 Task: Search Multisource reports in Sales Navigator
Action: Mouse moved to (683, 582)
Screenshot: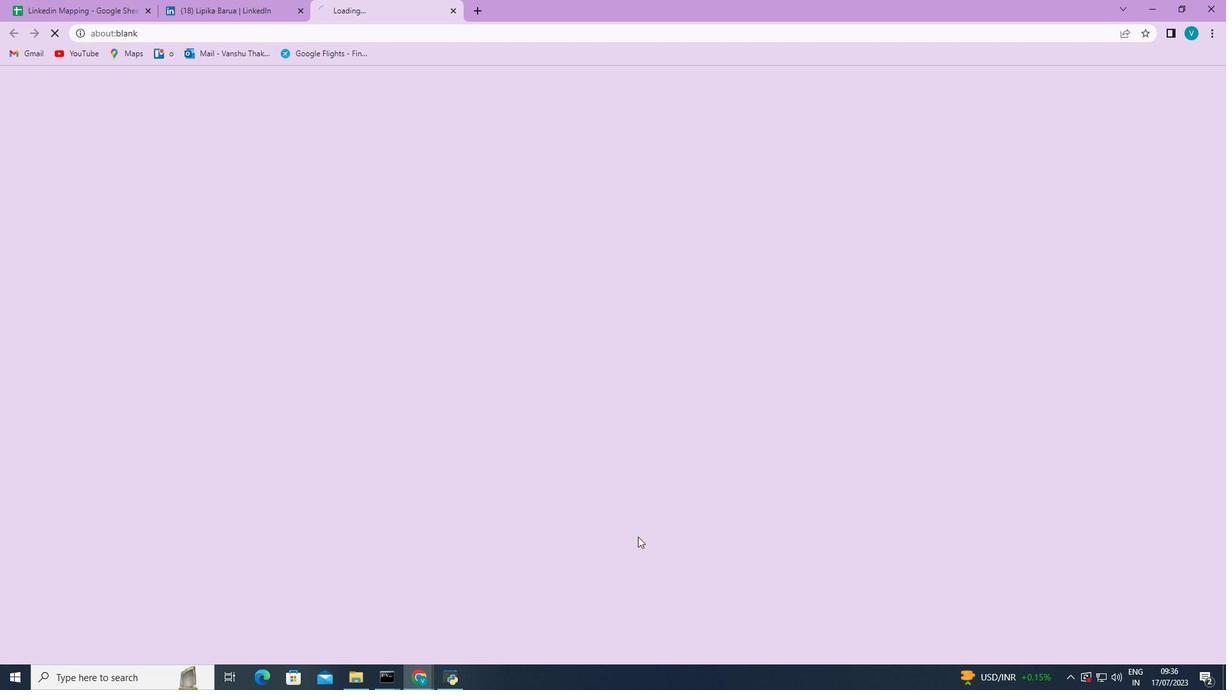 
Action: Mouse pressed left at (683, 582)
Screenshot: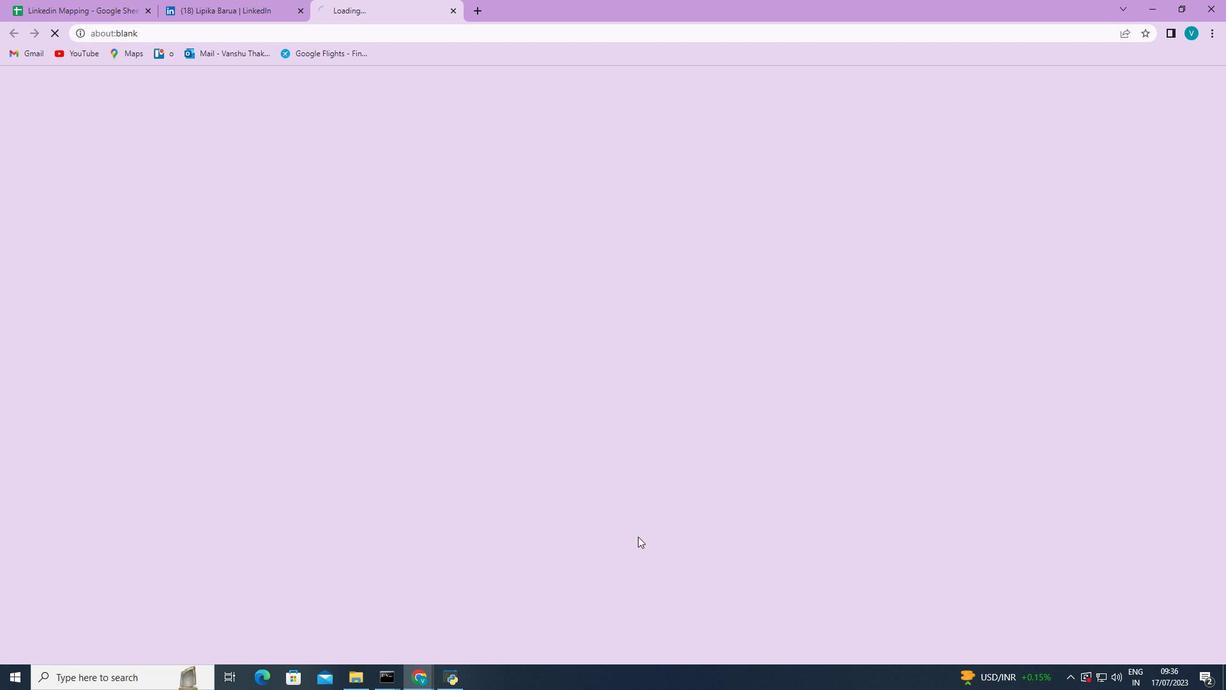 
Action: Mouse moved to (351, 256)
Screenshot: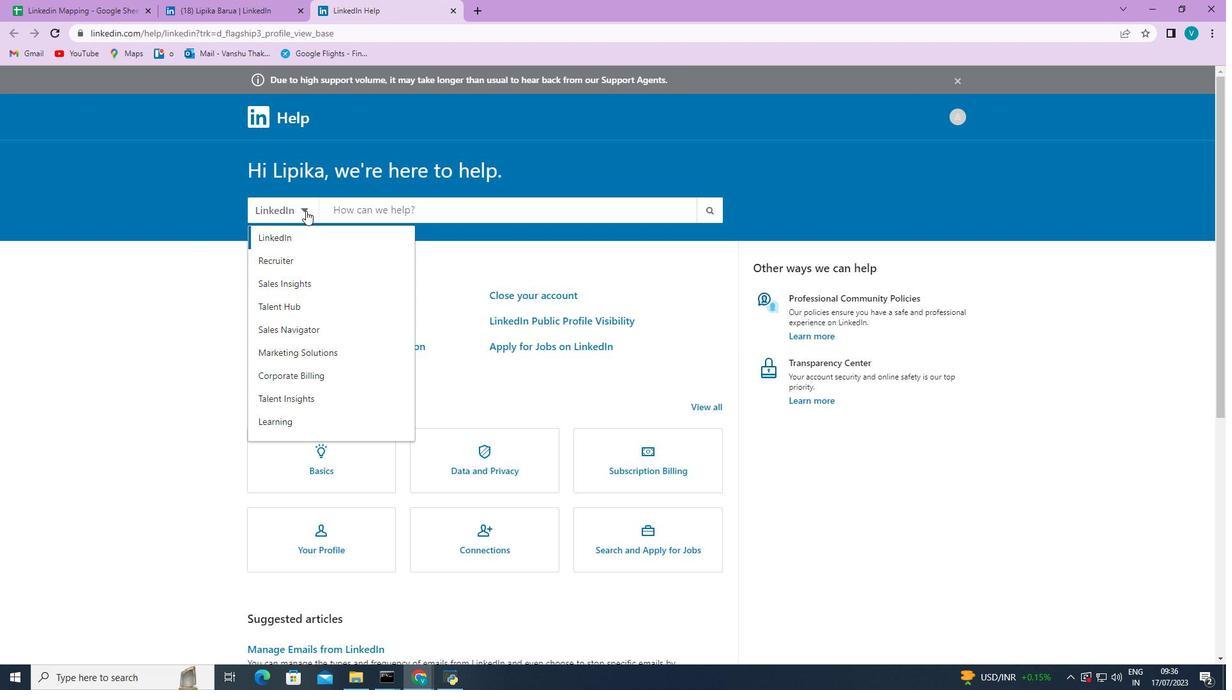 
Action: Mouse pressed left at (351, 256)
Screenshot: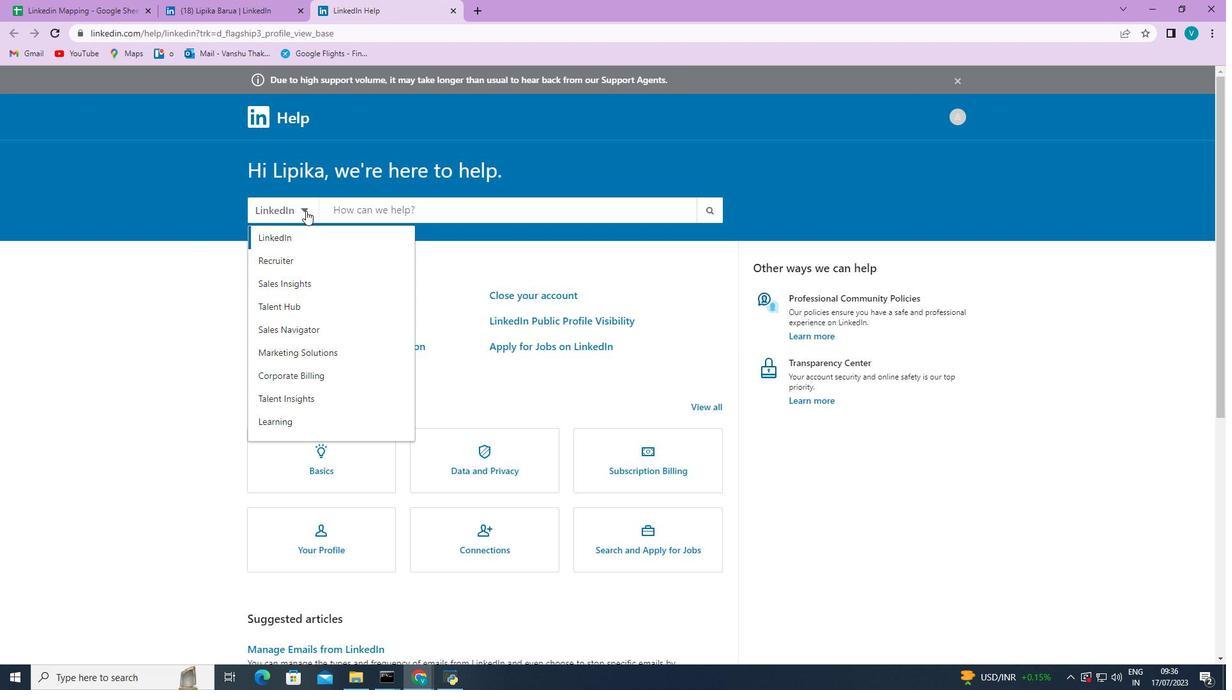 
Action: Mouse moved to (350, 371)
Screenshot: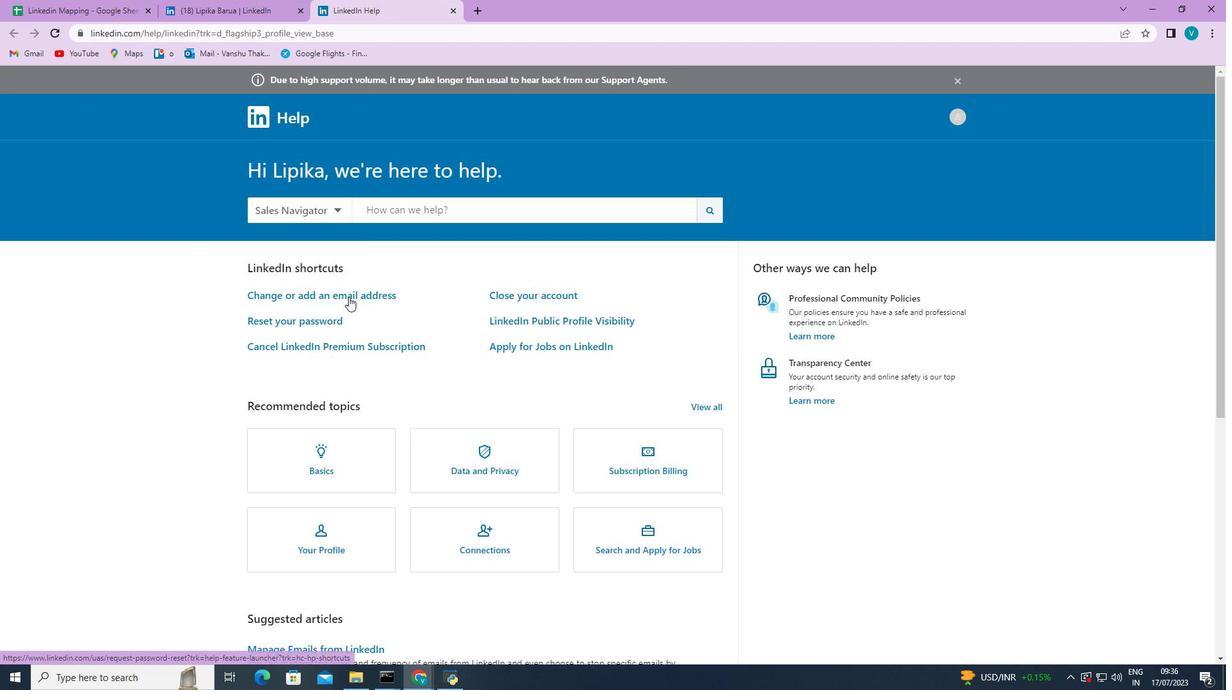 
Action: Mouse pressed left at (350, 371)
Screenshot: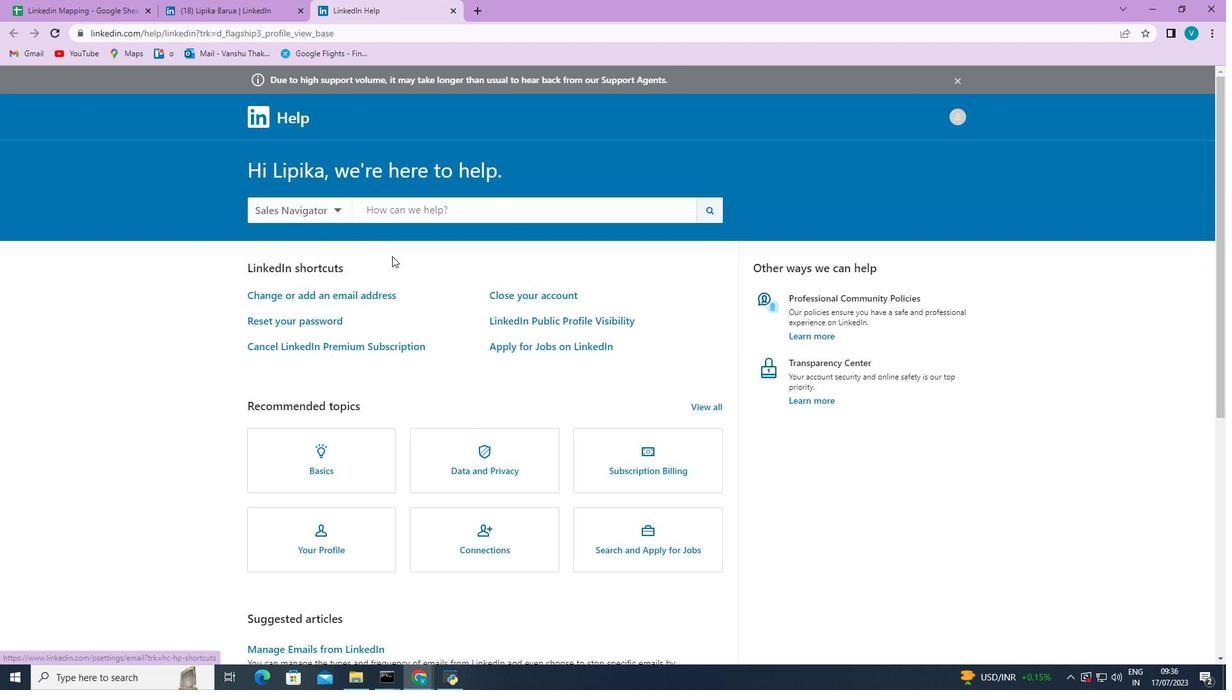 
Action: Mouse moved to (482, 255)
Screenshot: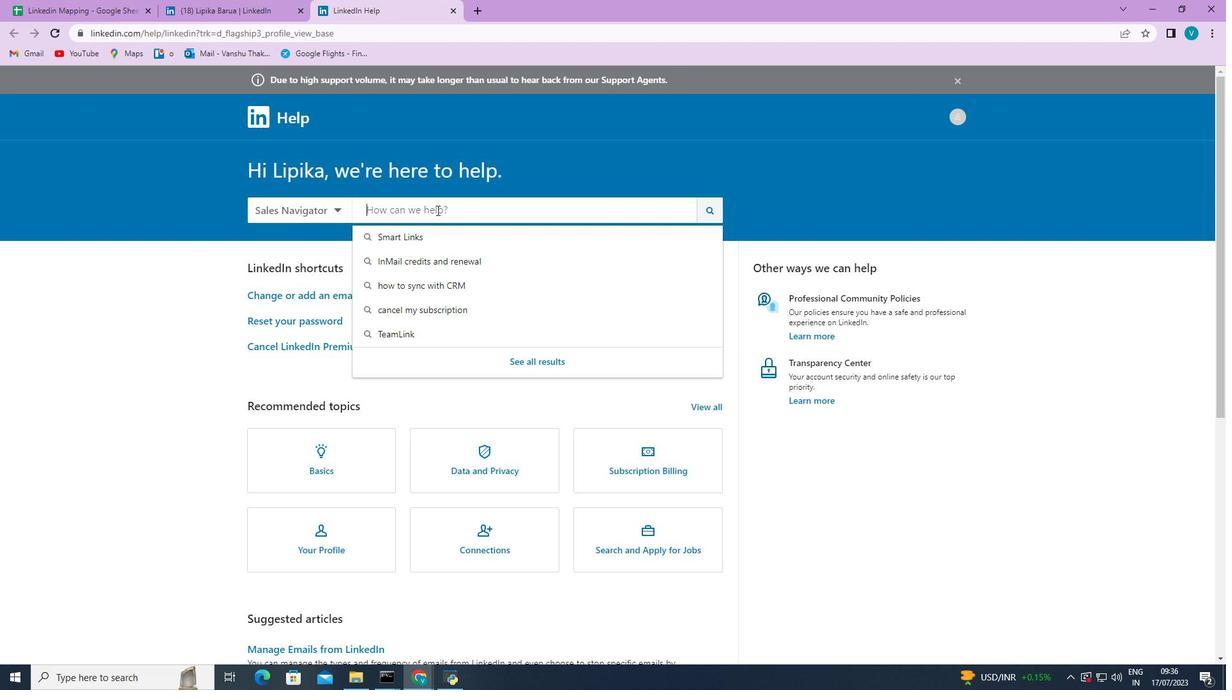 
Action: Mouse pressed left at (482, 255)
Screenshot: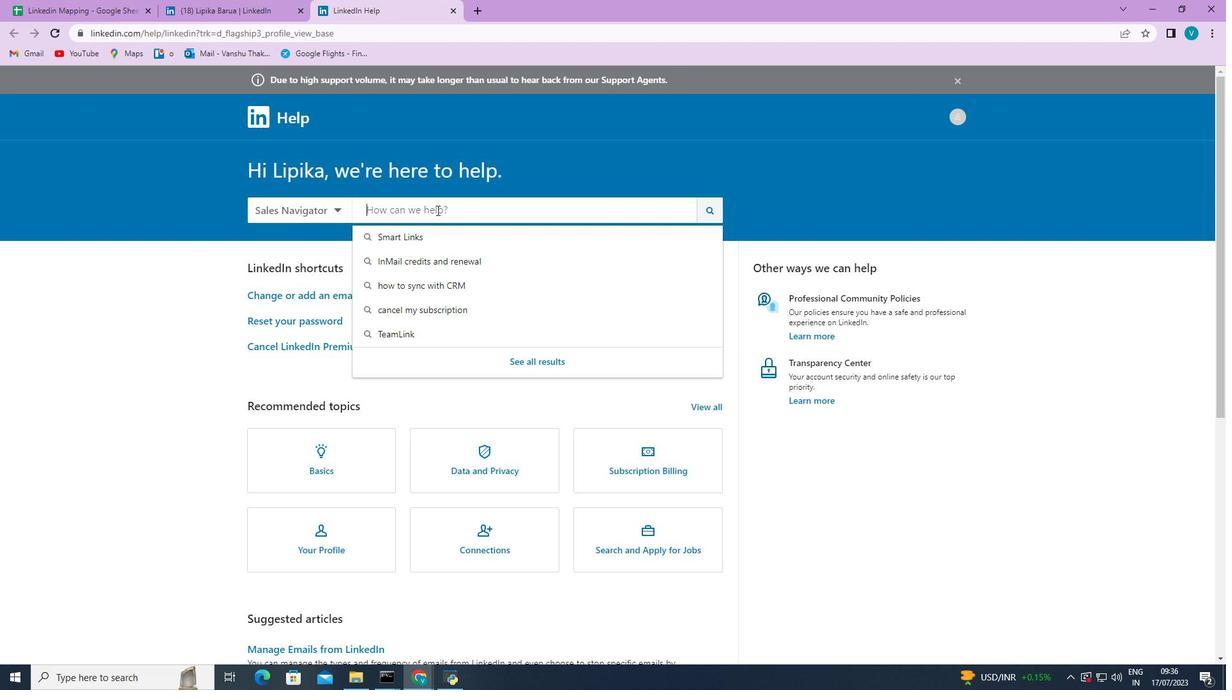 
Action: Key pressed multi<Key.space>source<Key.space>reports<Key.enter>
Screenshot: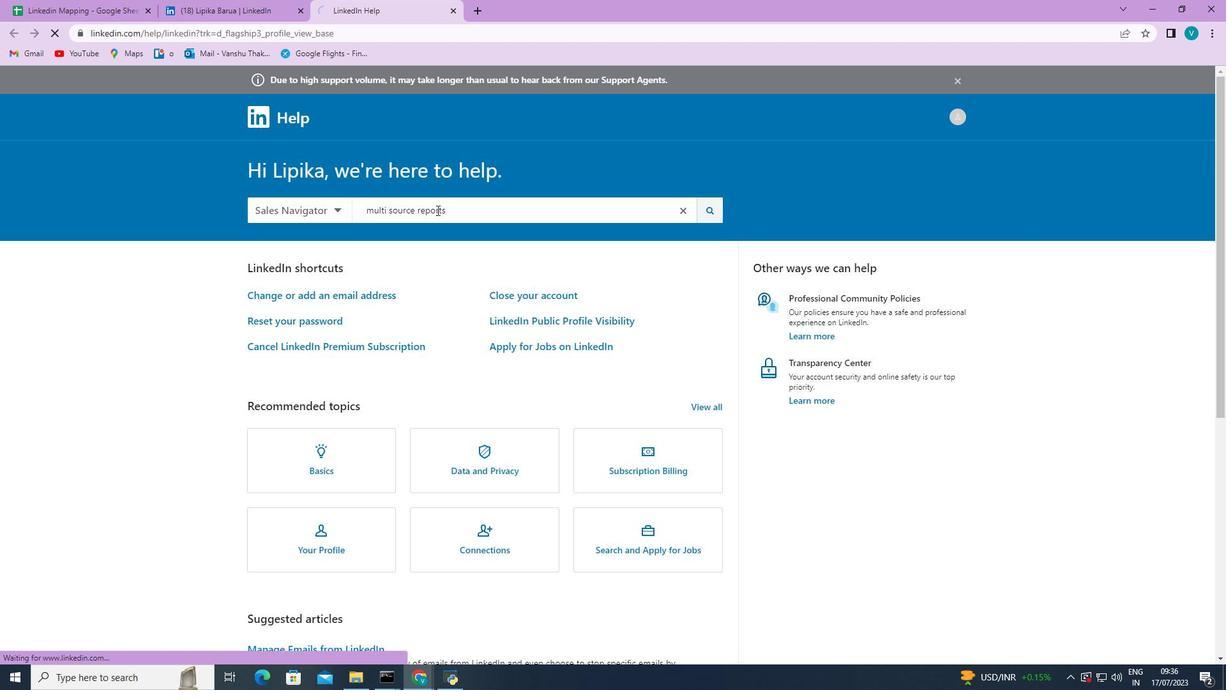 
Action: Mouse moved to (887, 286)
Screenshot: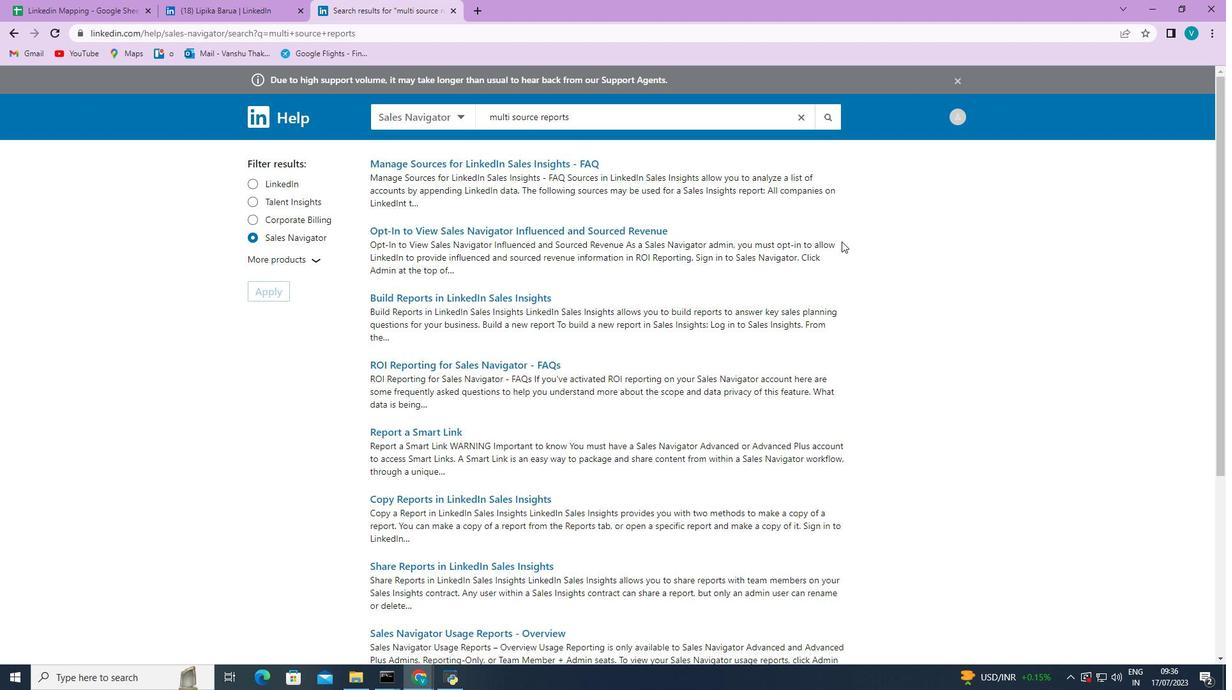
Action: Mouse scrolled (887, 286) with delta (0, 0)
Screenshot: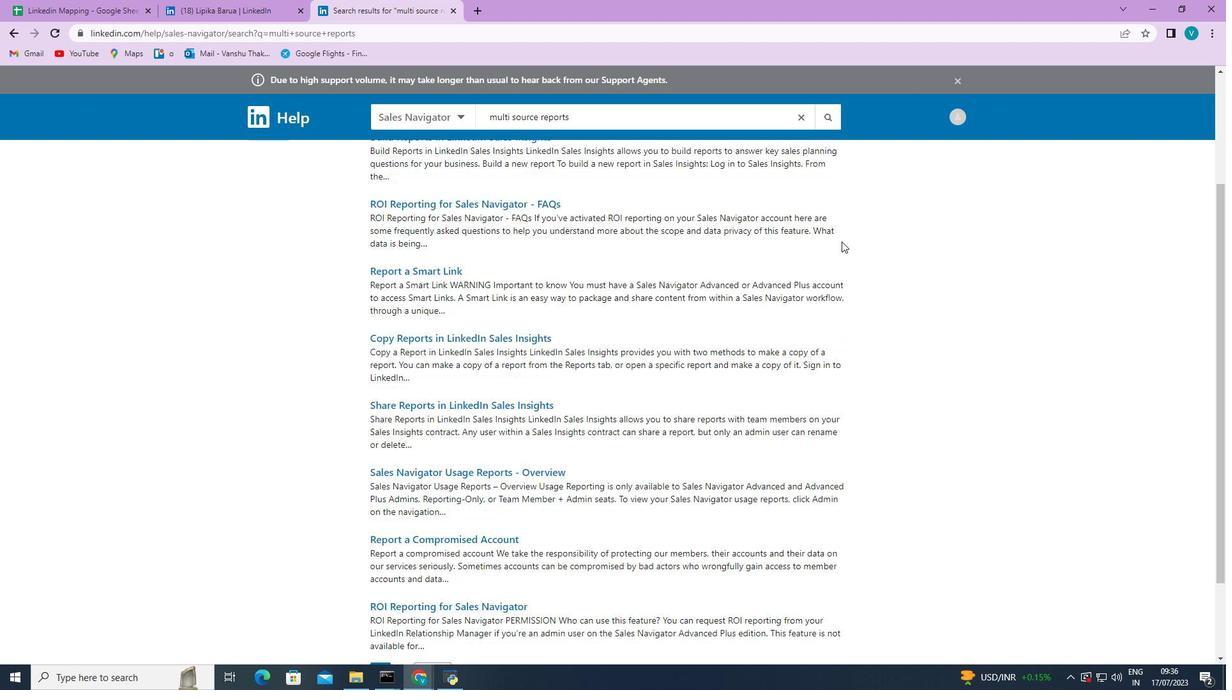 
Action: Mouse scrolled (887, 286) with delta (0, 0)
Screenshot: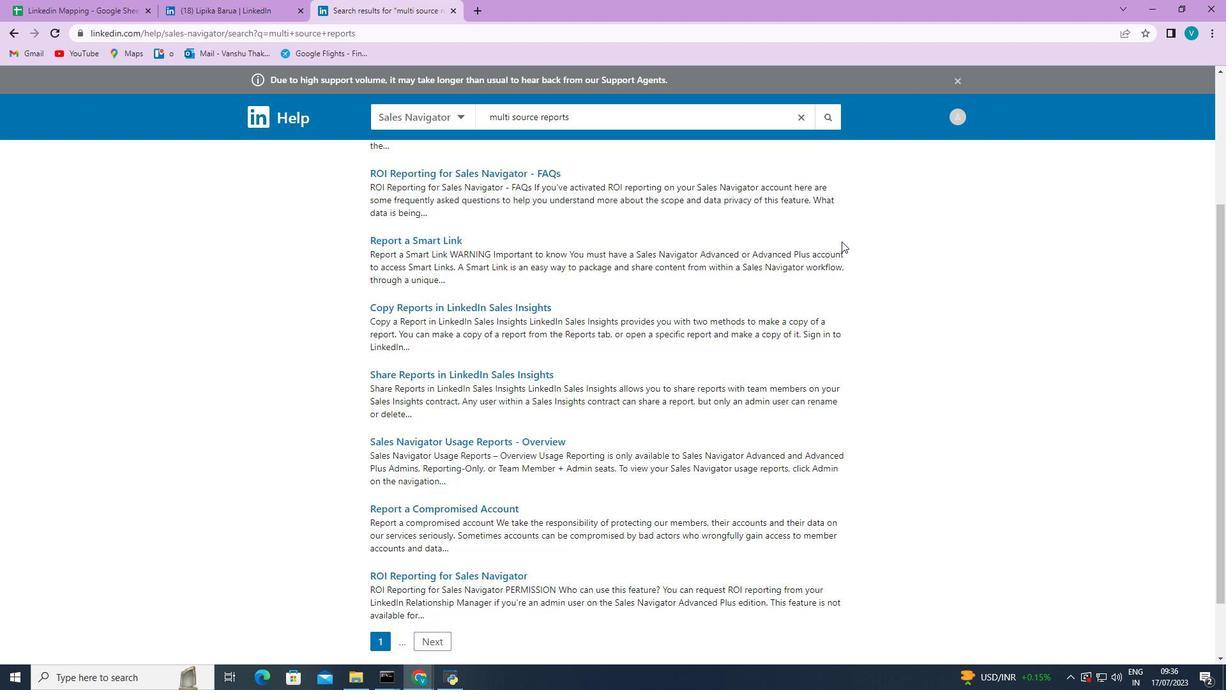 
Action: Mouse scrolled (887, 286) with delta (0, 0)
Screenshot: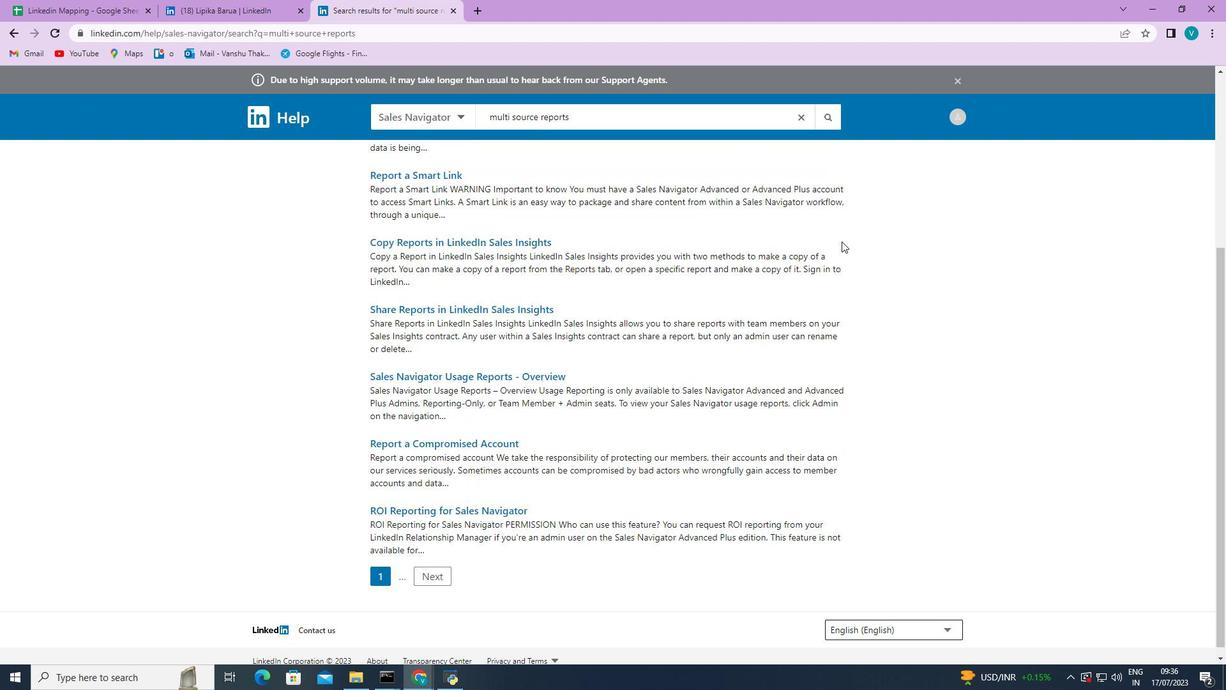 
Action: Mouse scrolled (887, 286) with delta (0, 0)
Screenshot: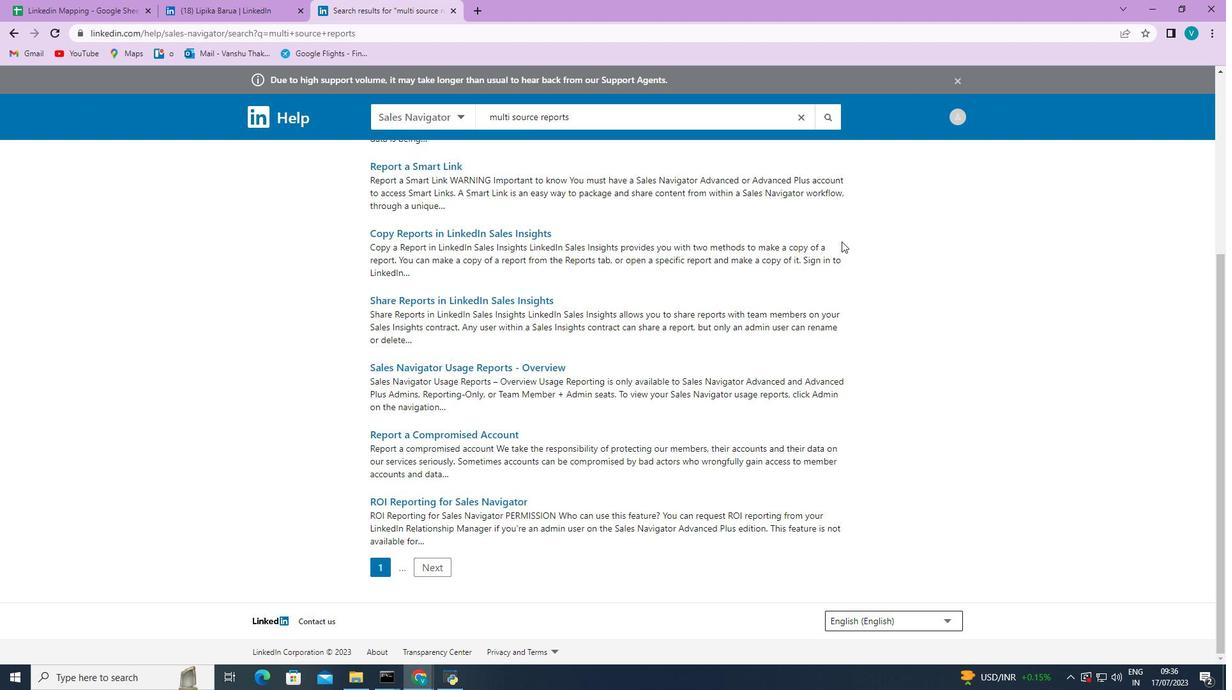 
Action: Mouse scrolled (887, 286) with delta (0, 0)
Screenshot: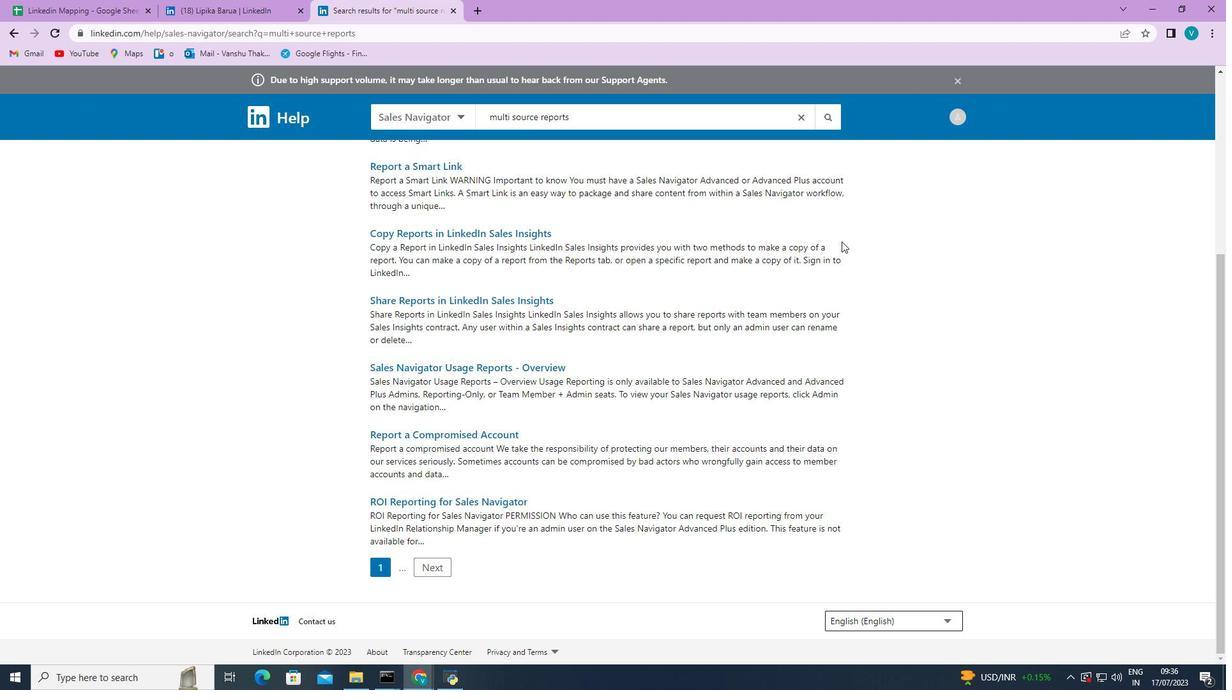 
Action: Mouse scrolled (887, 286) with delta (0, 0)
Screenshot: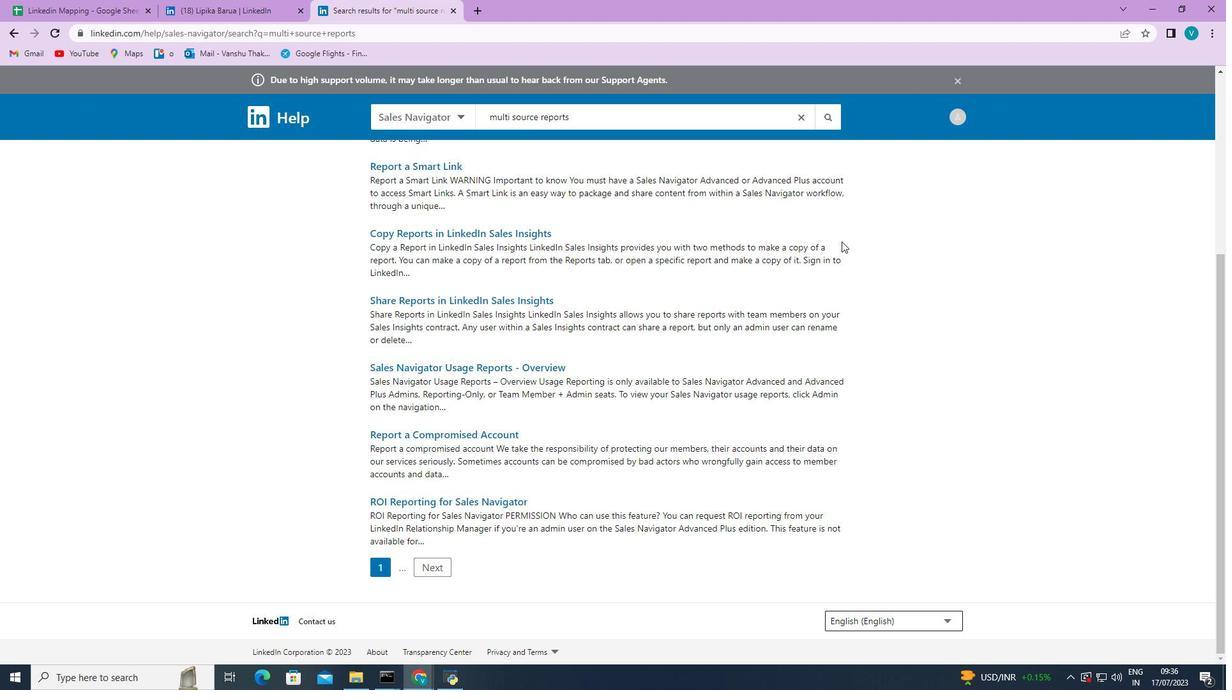 
Action: Mouse scrolled (887, 286) with delta (0, 0)
Screenshot: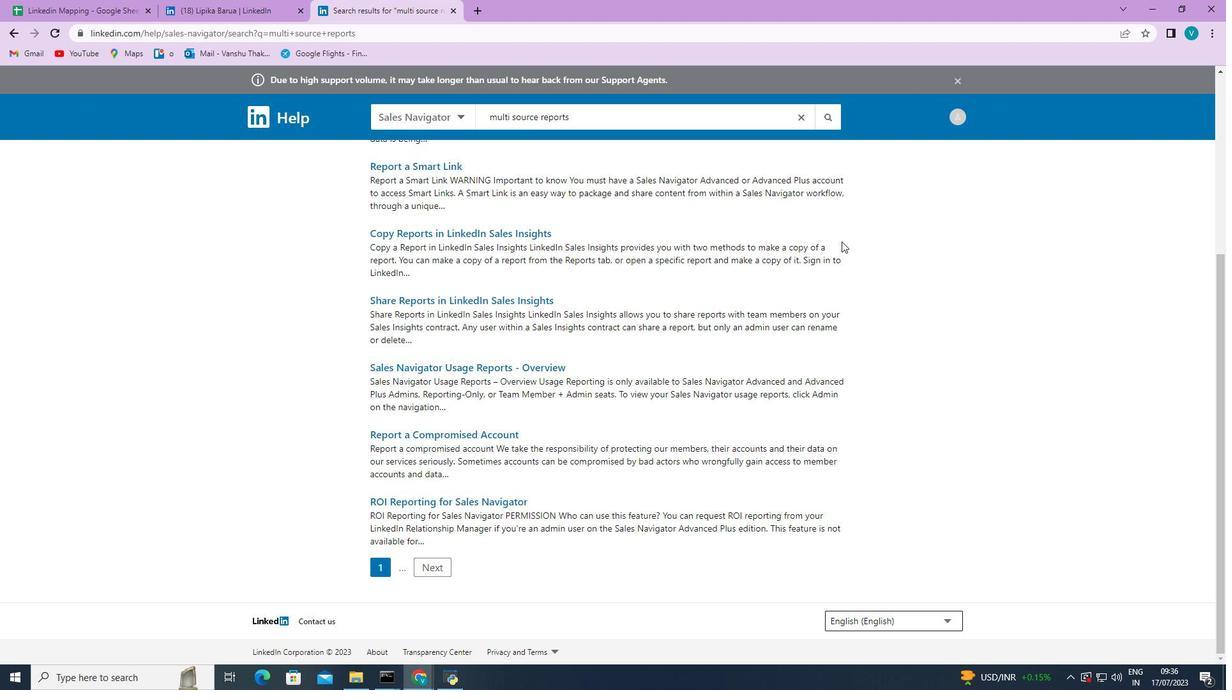 
Action: Mouse scrolled (887, 286) with delta (0, 0)
Screenshot: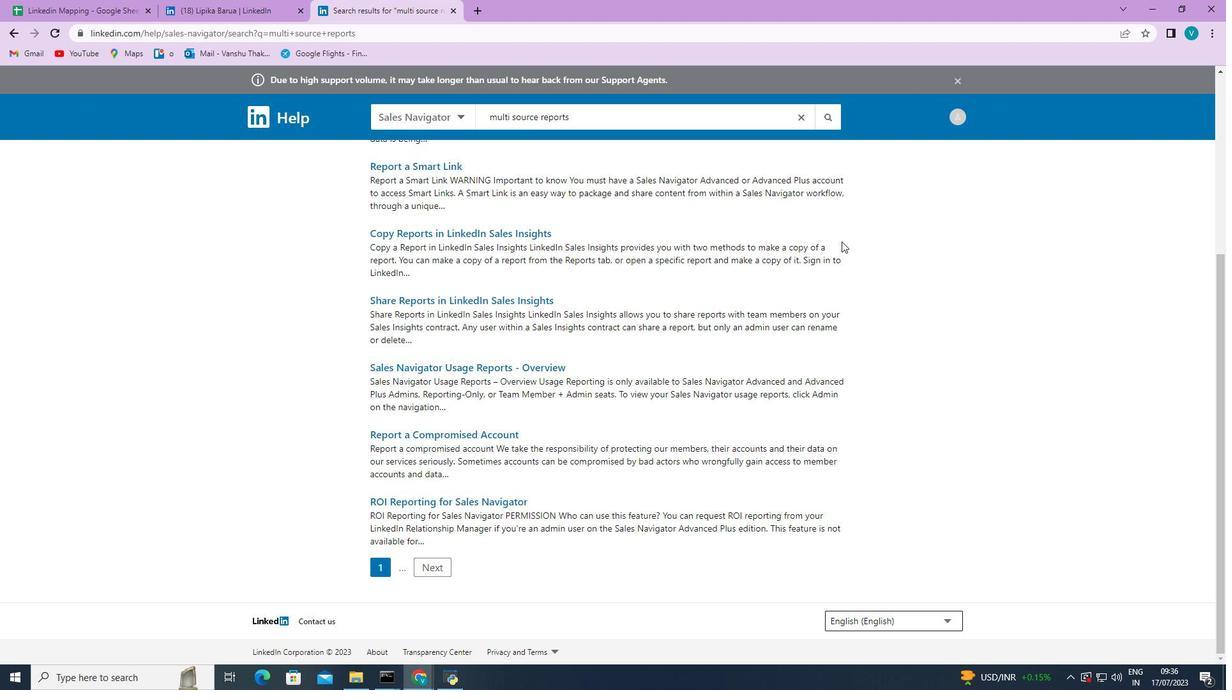 
